 Task: Add the task  Implement a new remote desktop solution for a company's employees to the section Asteroid Belt in the project AgileDeck and add a Due Date to the respective task as 2023/12/22
Action: Mouse moved to (57, 350)
Screenshot: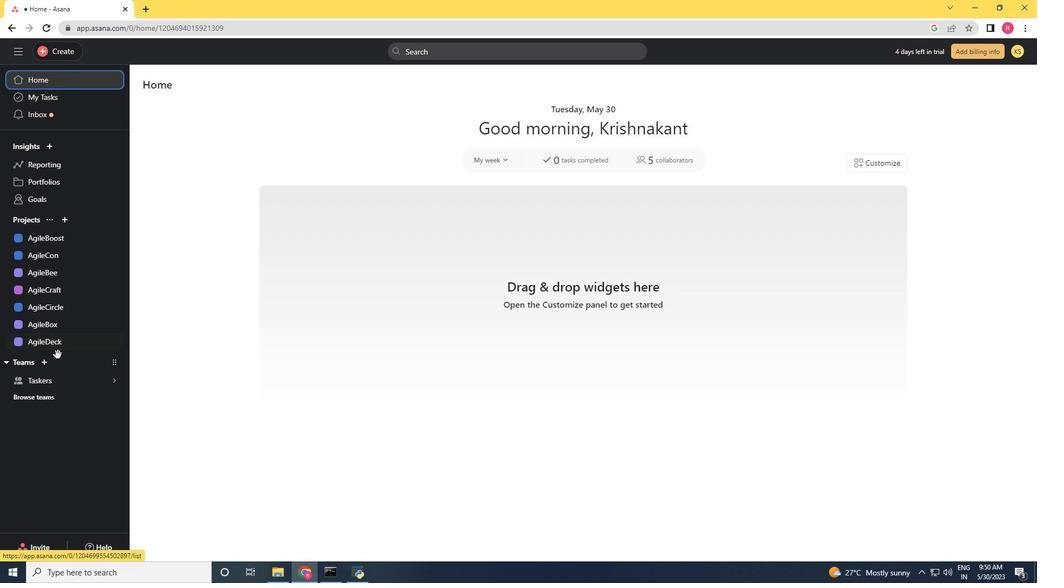 
Action: Mouse pressed left at (57, 350)
Screenshot: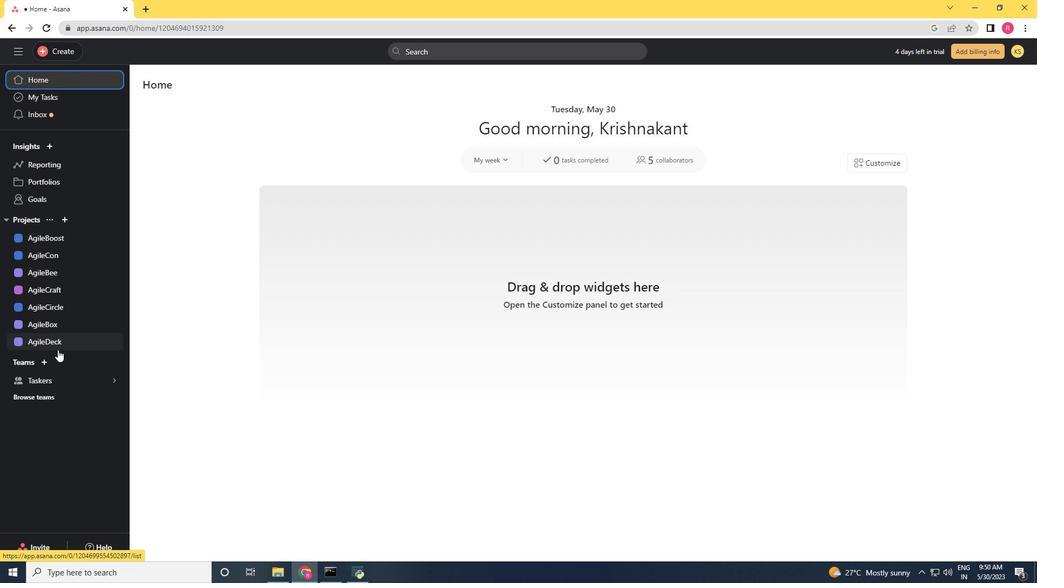 
Action: Mouse moved to (604, 371)
Screenshot: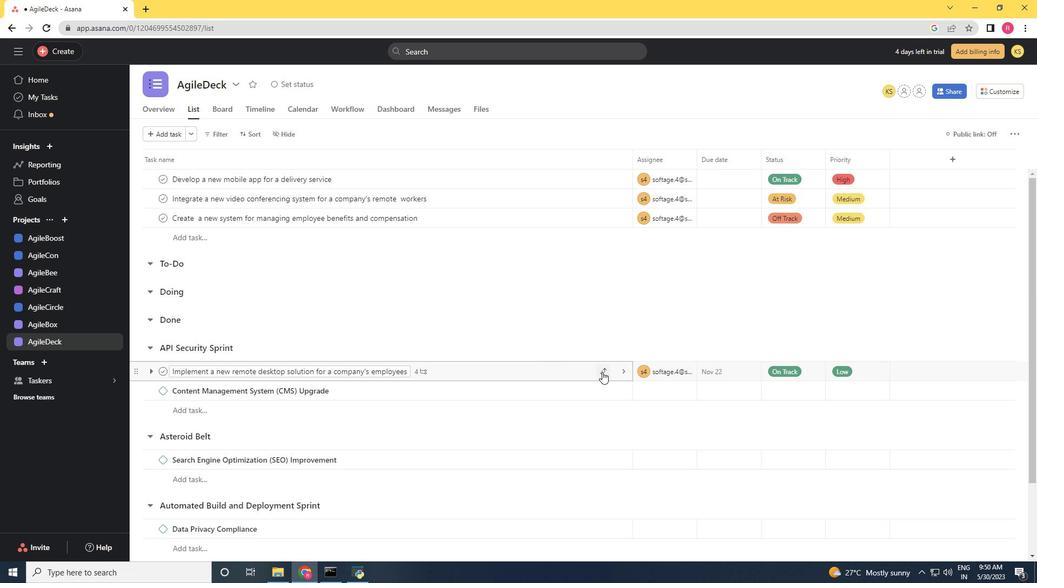 
Action: Mouse pressed left at (604, 371)
Screenshot: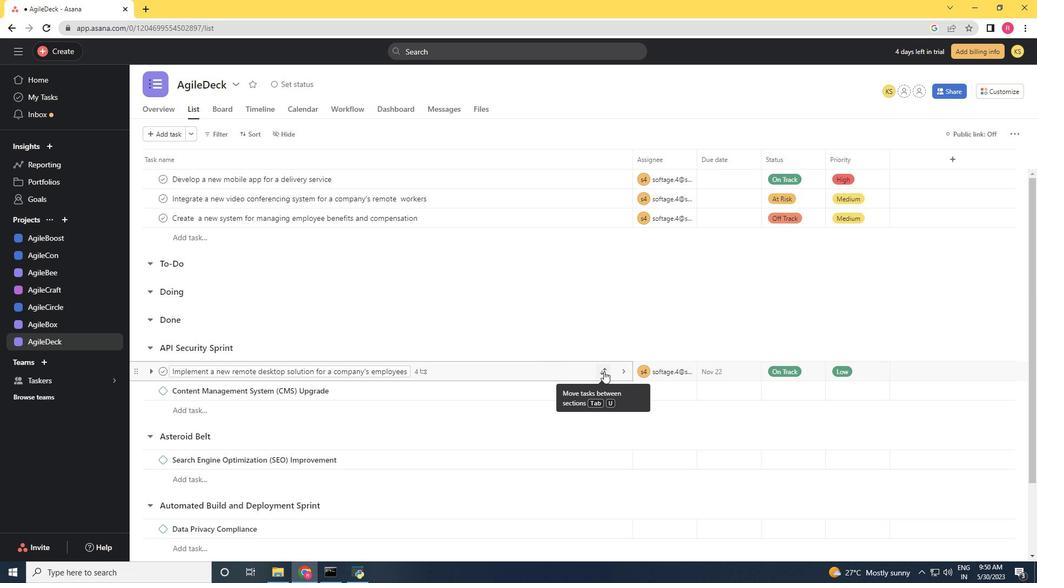 
Action: Mouse moved to (492, 313)
Screenshot: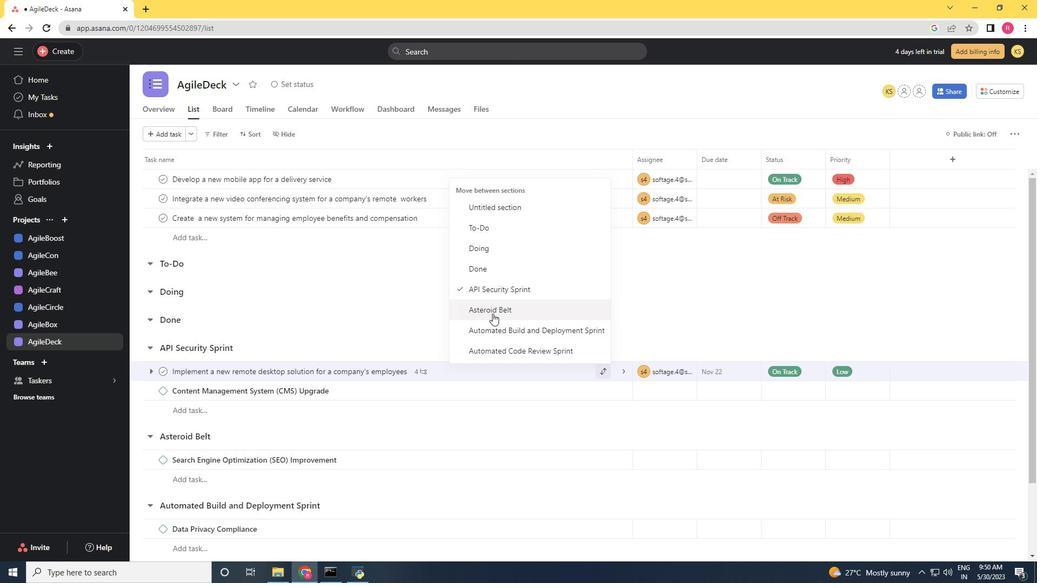 
Action: Mouse pressed left at (492, 313)
Screenshot: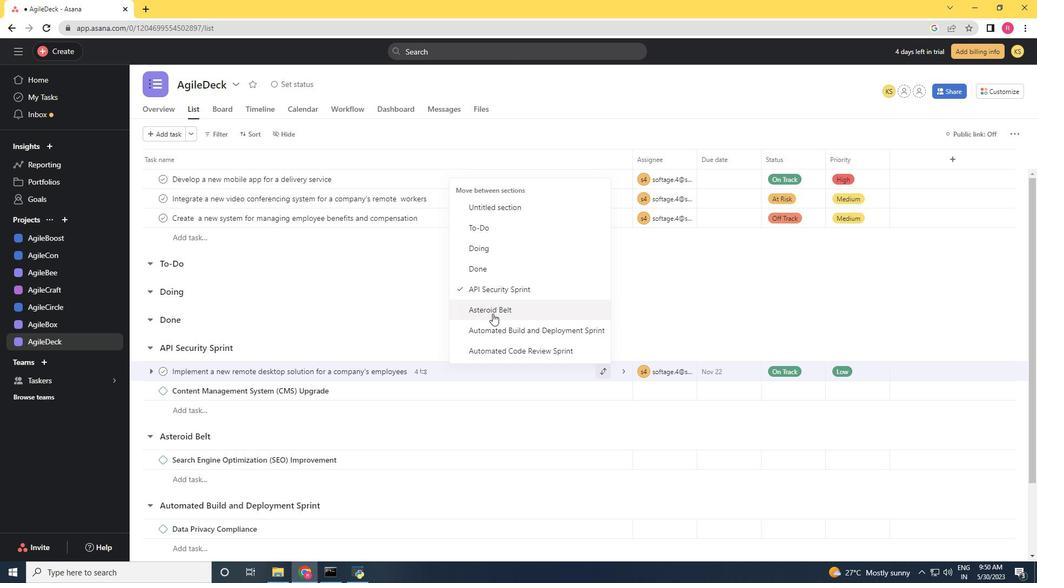 
Action: Mouse moved to (513, 441)
Screenshot: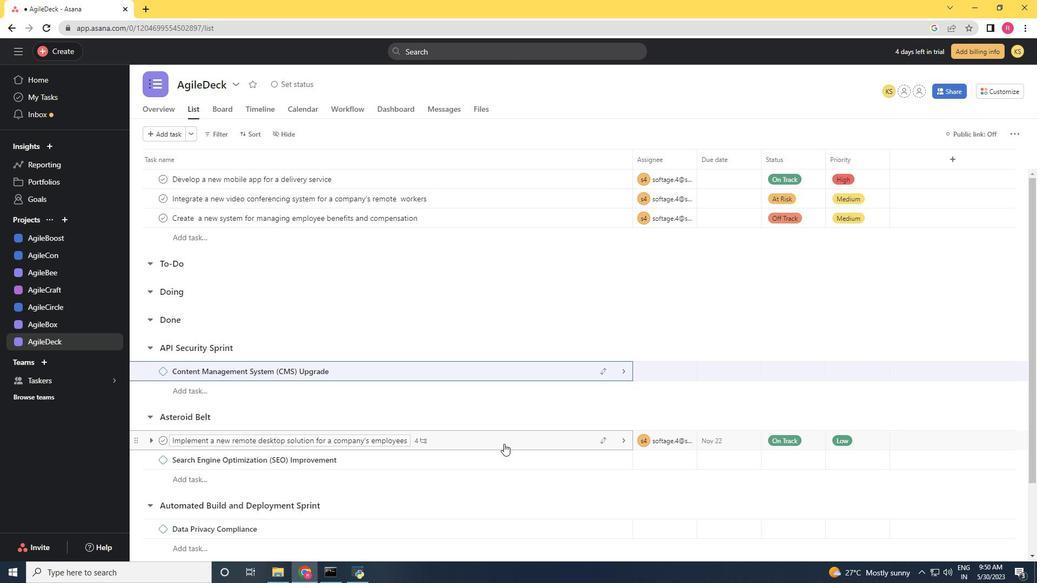 
Action: Mouse pressed left at (513, 441)
Screenshot: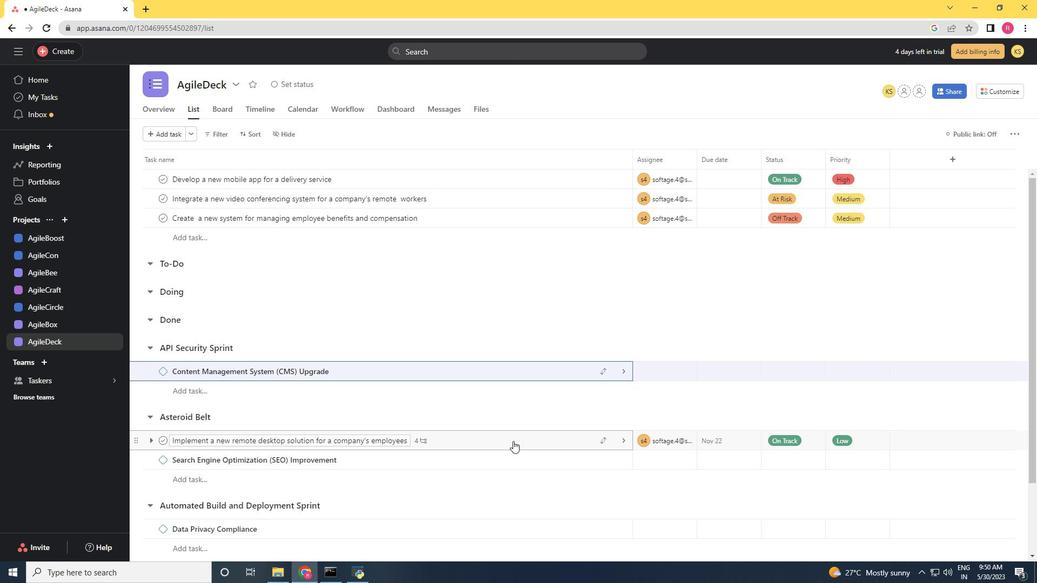 
Action: Mouse moved to (799, 231)
Screenshot: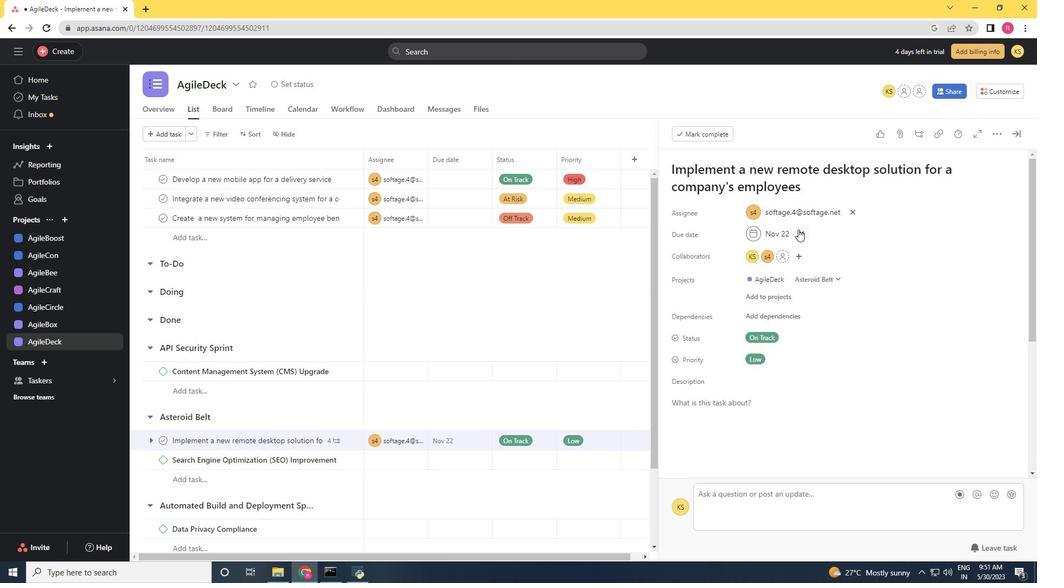 
Action: Mouse pressed left at (799, 231)
Screenshot: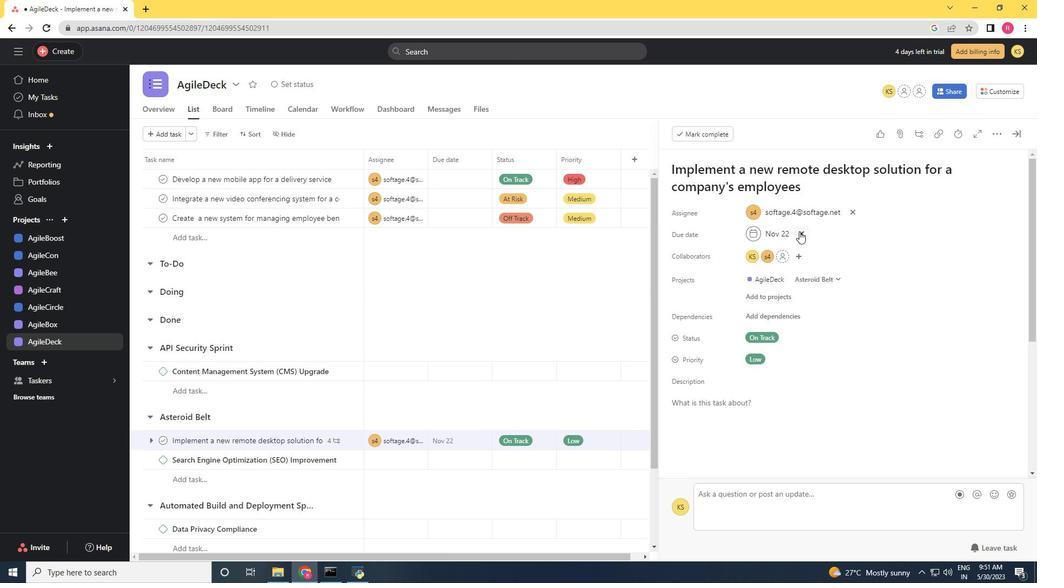 
Action: Mouse moved to (764, 232)
Screenshot: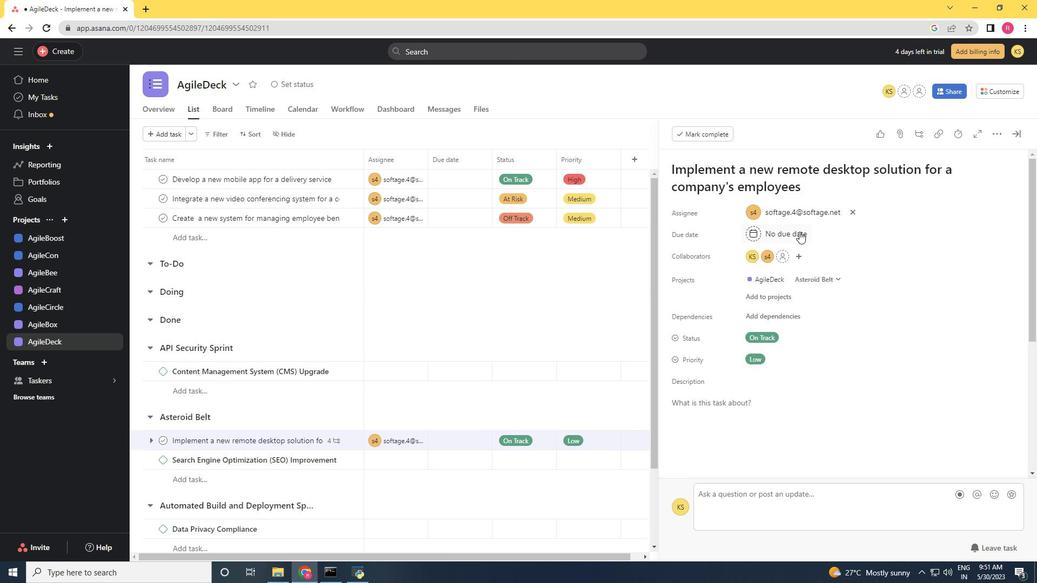 
Action: Mouse pressed left at (764, 232)
Screenshot: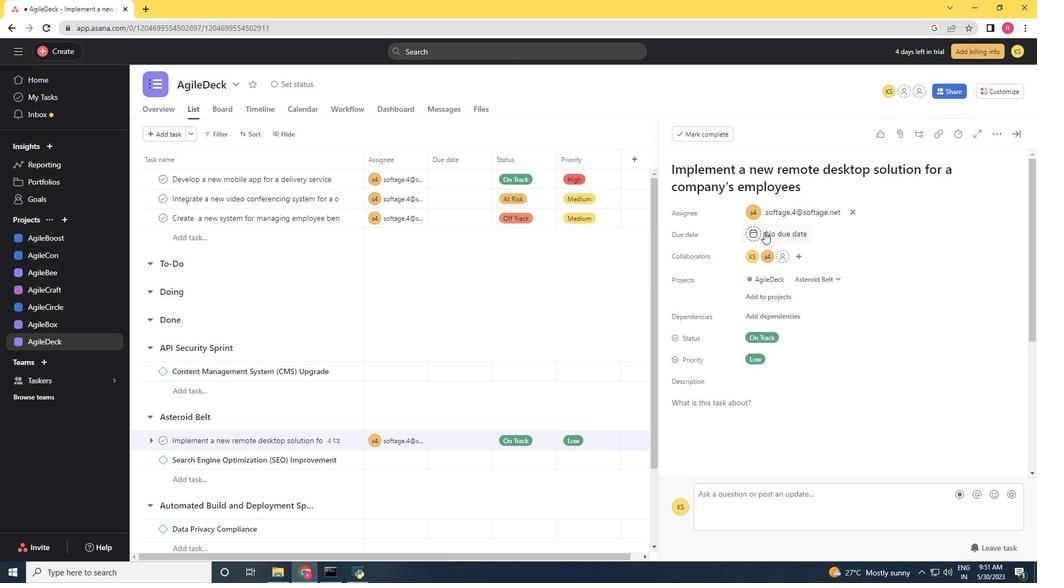 
Action: Mouse moved to (875, 289)
Screenshot: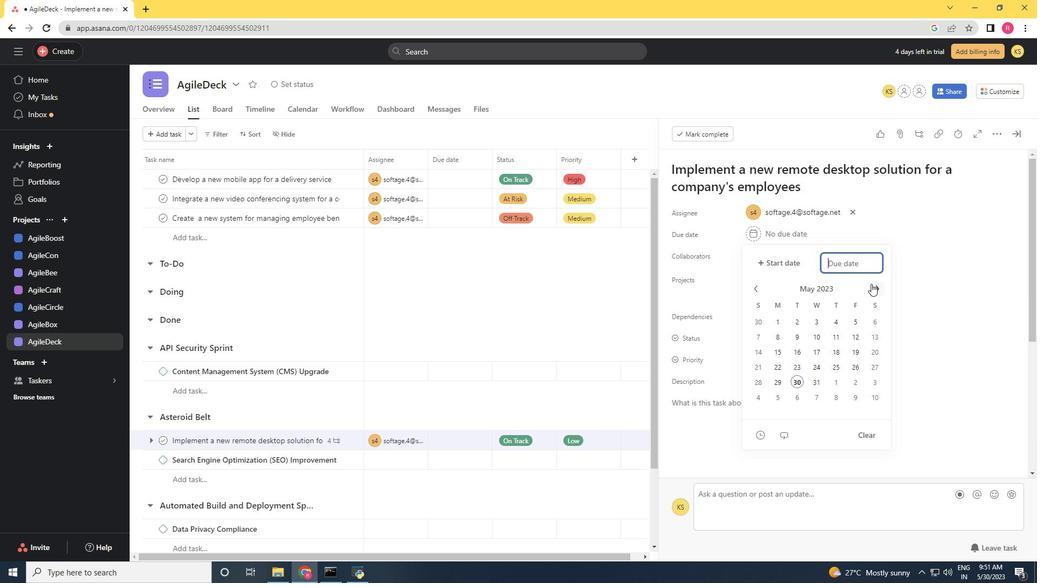 
Action: Mouse pressed left at (875, 289)
Screenshot: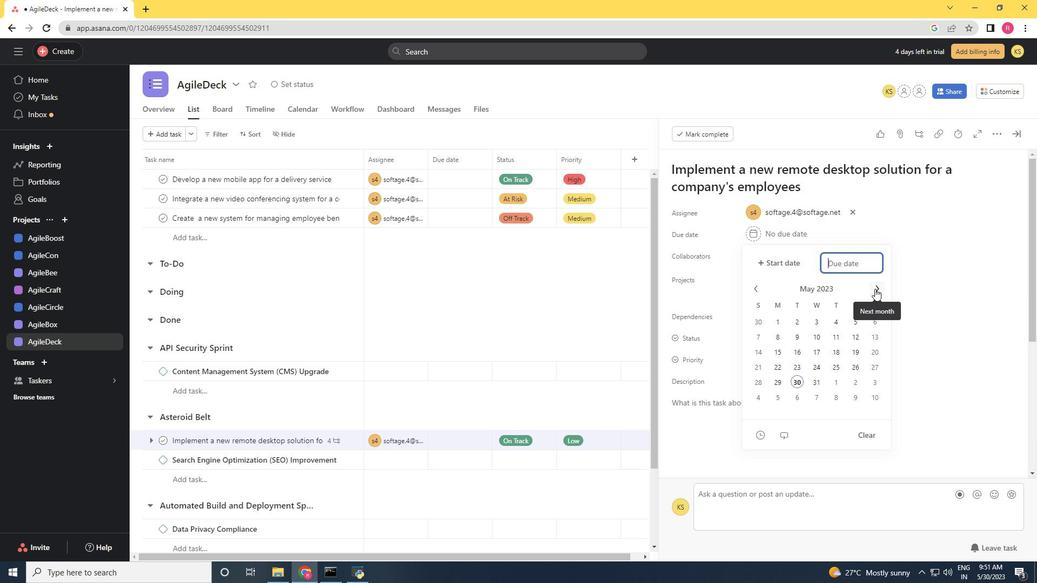 
Action: Mouse pressed left at (875, 289)
Screenshot: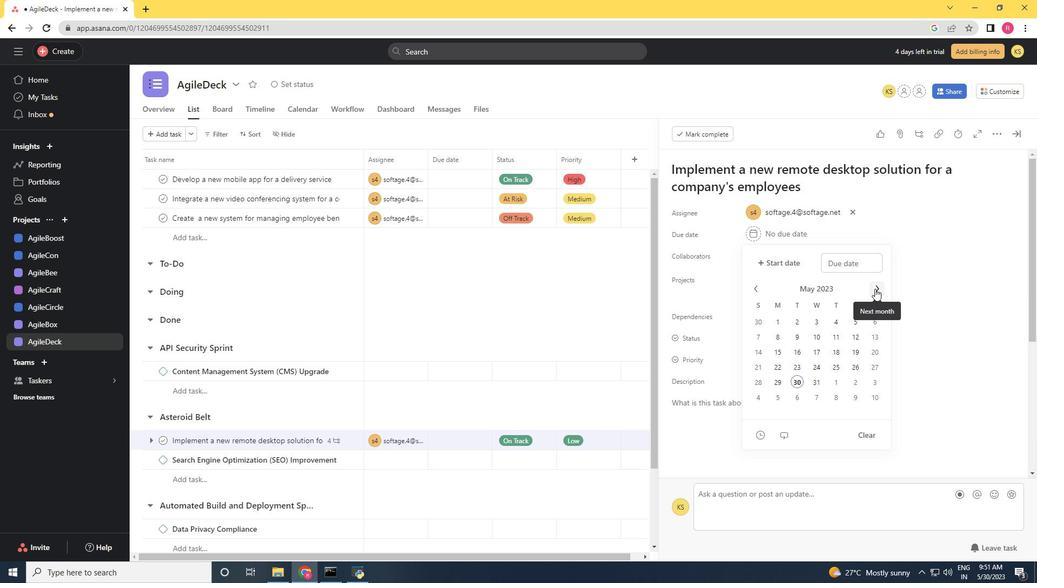 
Action: Mouse pressed left at (875, 289)
Screenshot: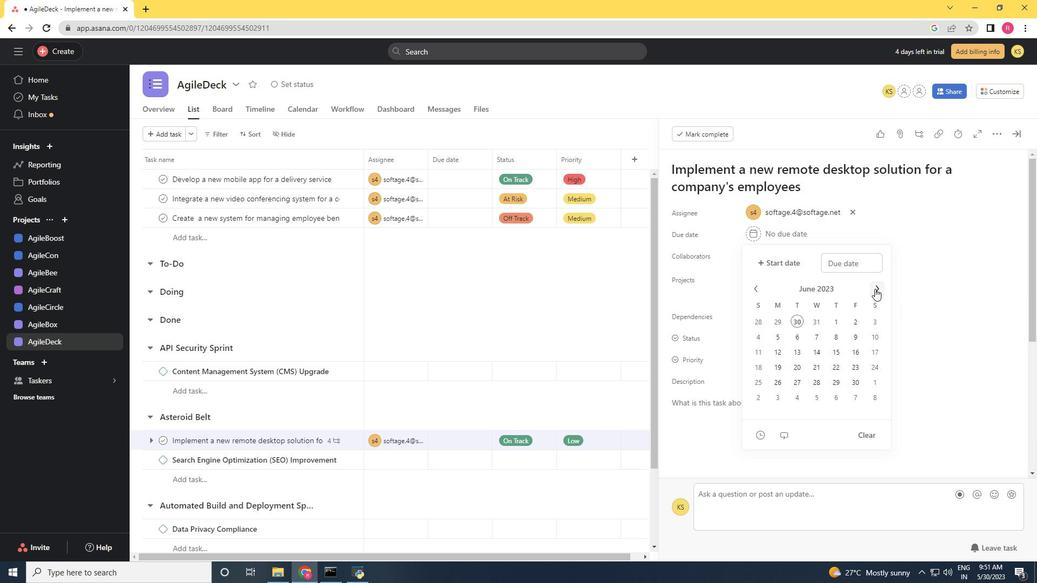
Action: Mouse pressed left at (875, 289)
Screenshot: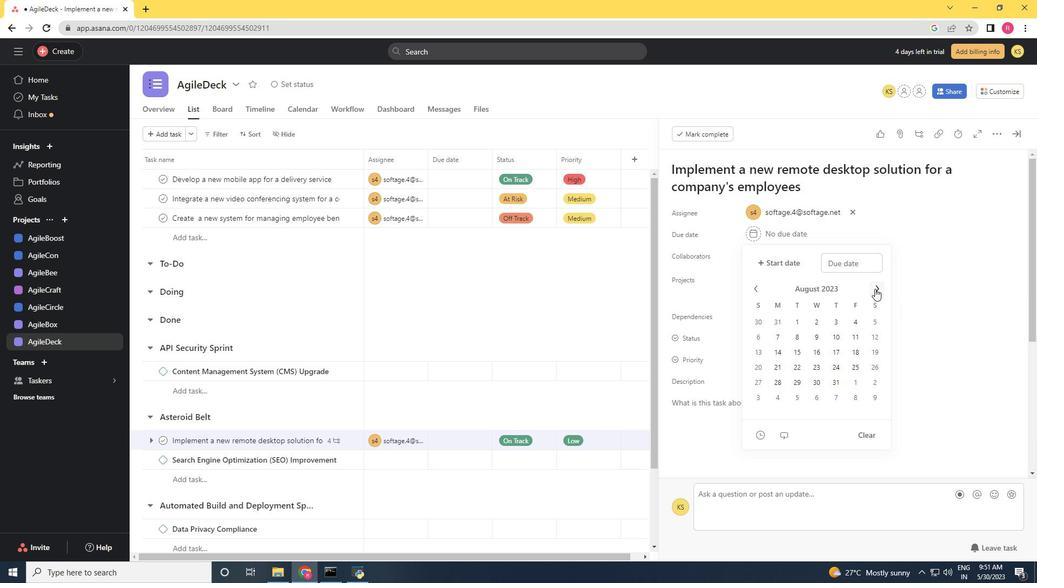 
Action: Mouse pressed left at (875, 289)
Screenshot: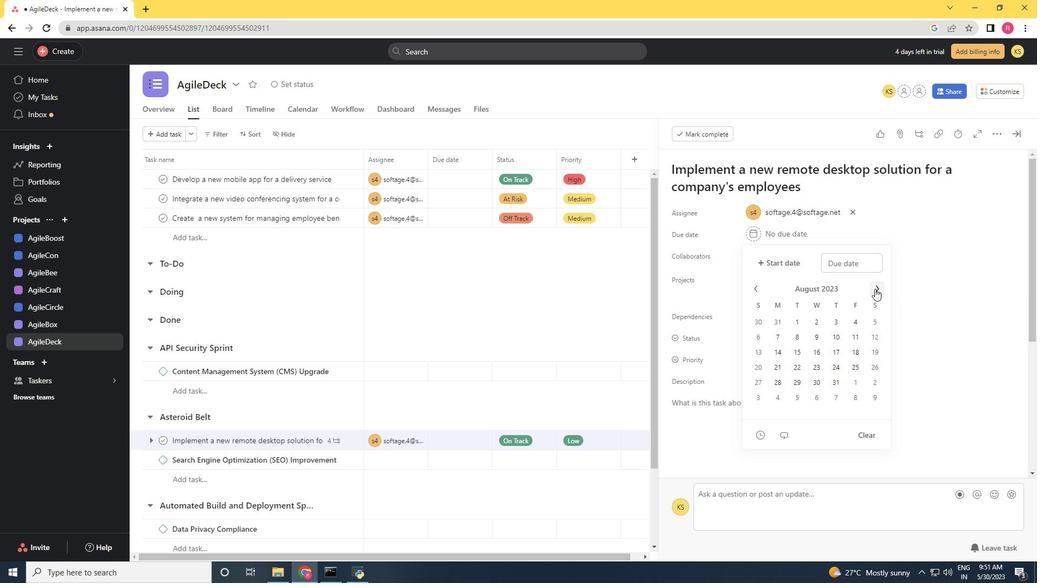 
Action: Mouse pressed left at (875, 289)
Screenshot: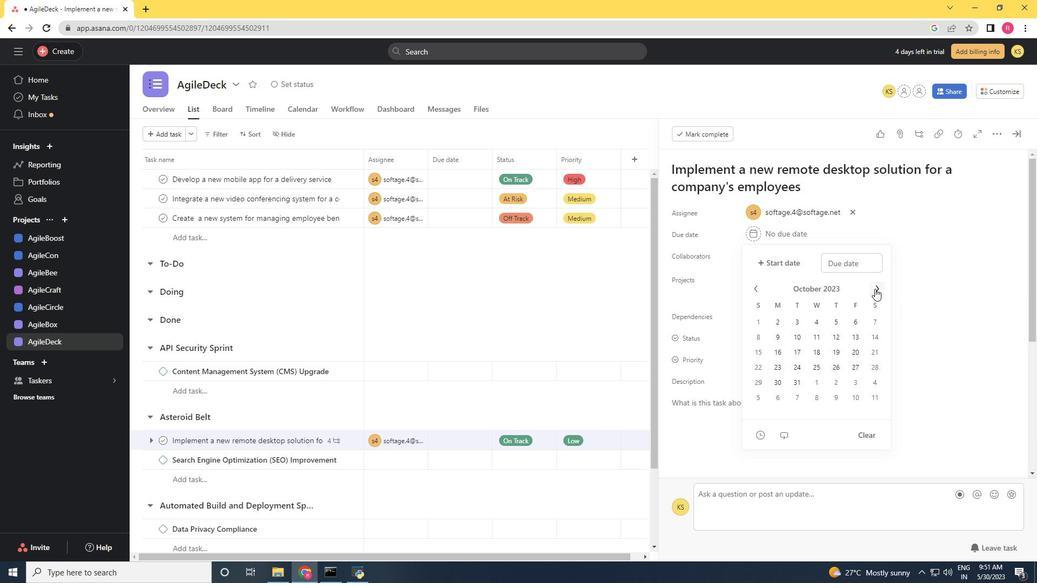 
Action: Mouse pressed left at (875, 289)
Screenshot: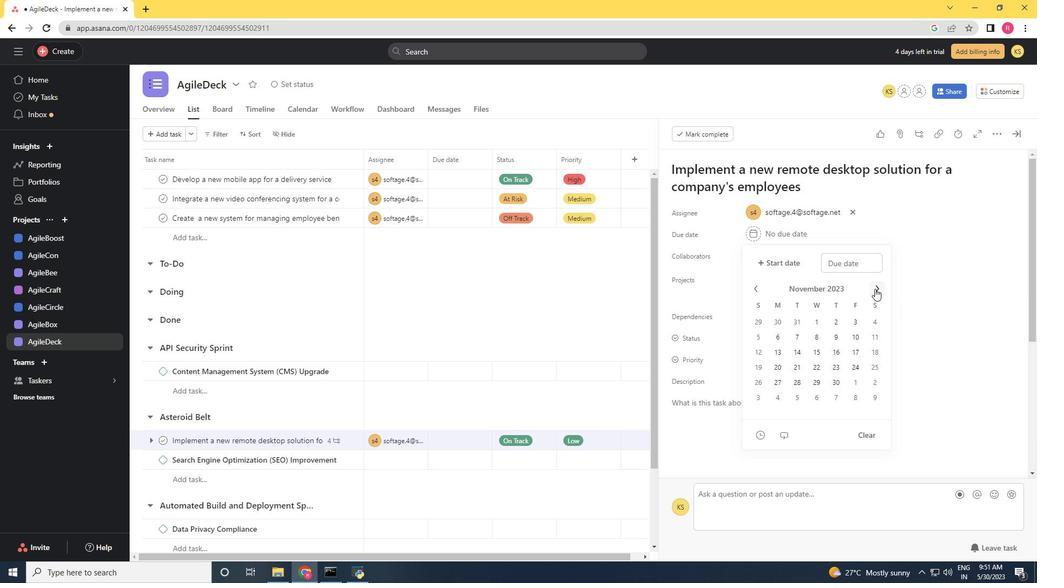 
Action: Mouse moved to (848, 369)
Screenshot: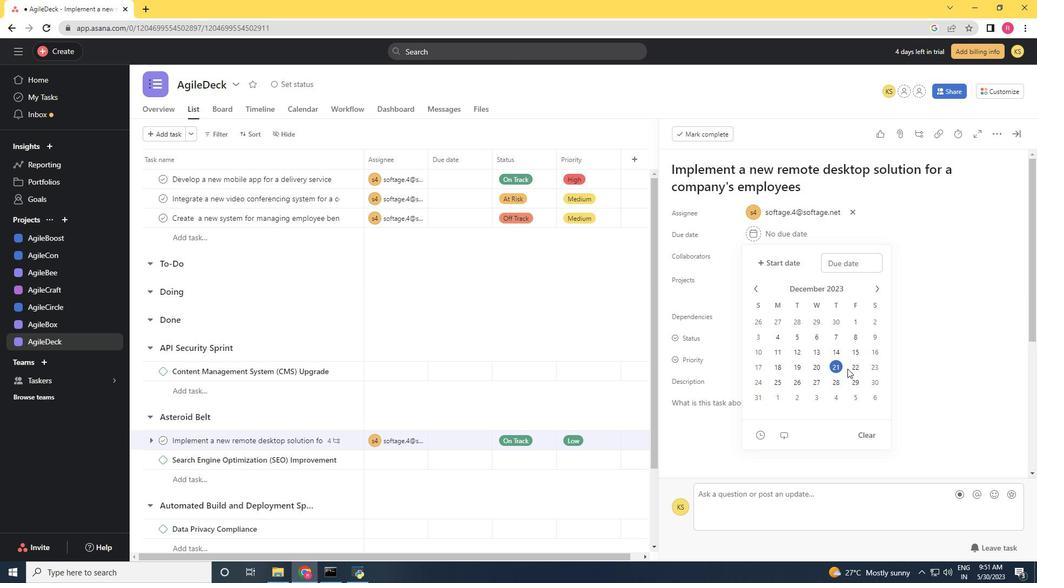 
Action: Mouse pressed left at (848, 369)
Screenshot: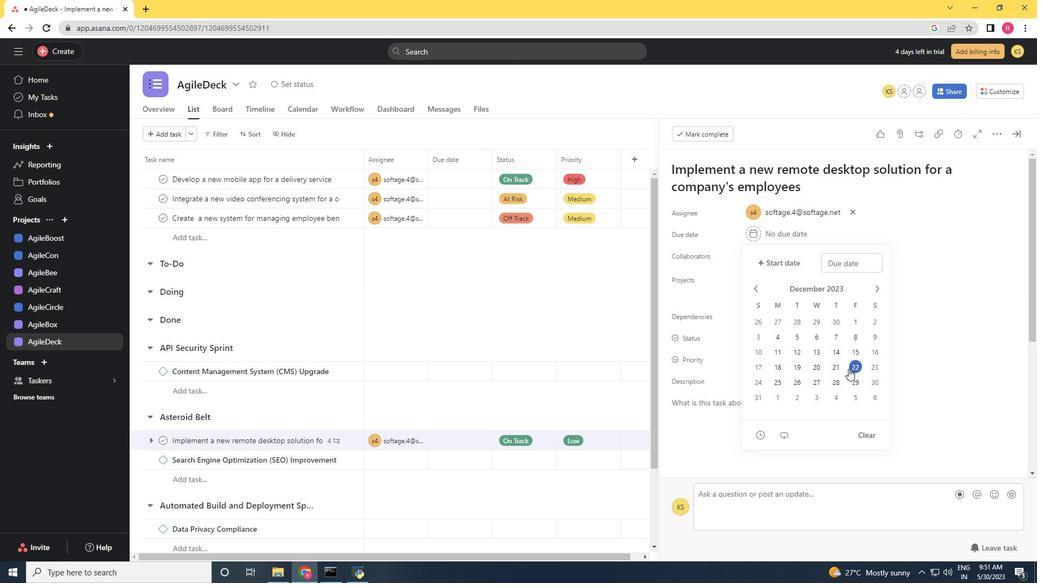 
Action: Mouse moved to (978, 342)
Screenshot: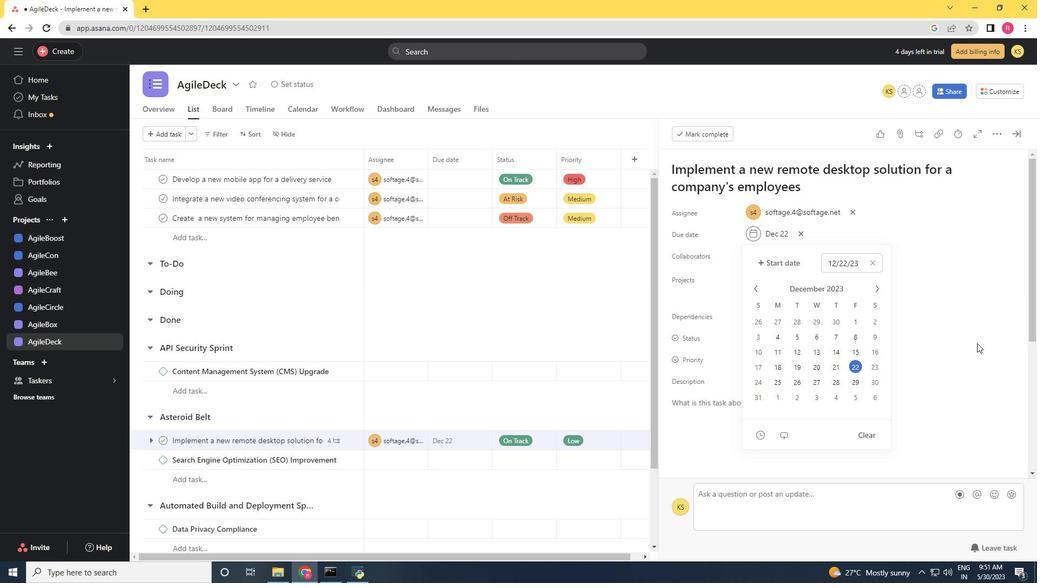 
Action: Mouse pressed left at (978, 342)
Screenshot: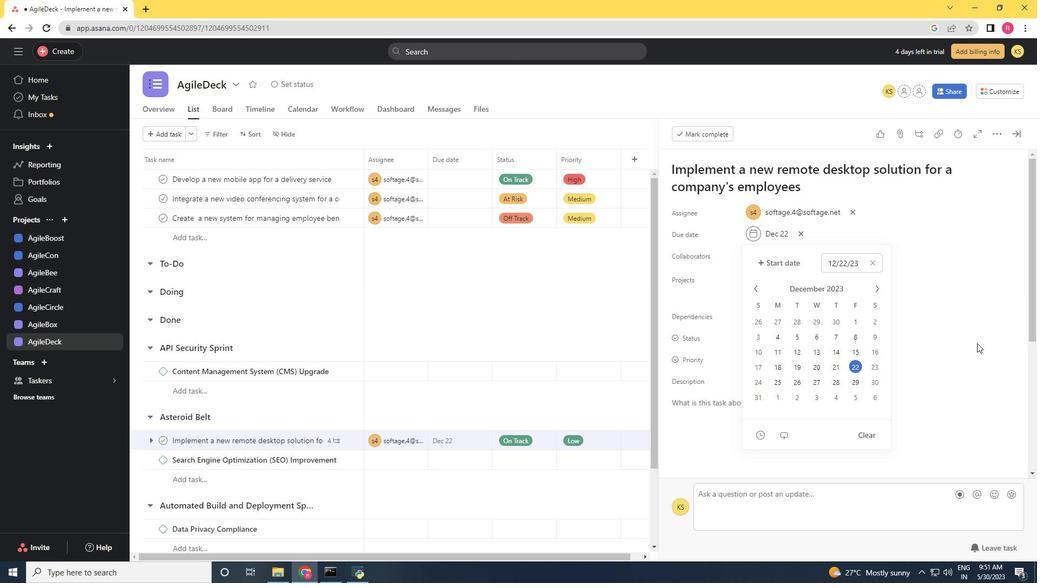 
Action: Mouse moved to (978, 342)
Screenshot: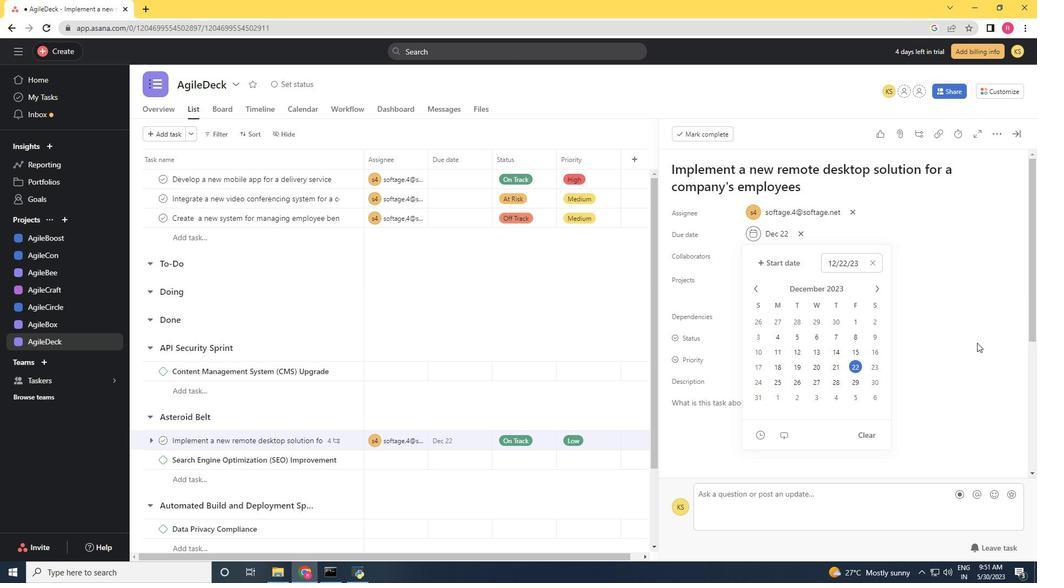 
